 Task: Create a section Flash Forward and in the section, add a milestone Software Asset Management in the project BayTech
Action: Mouse moved to (191, 423)
Screenshot: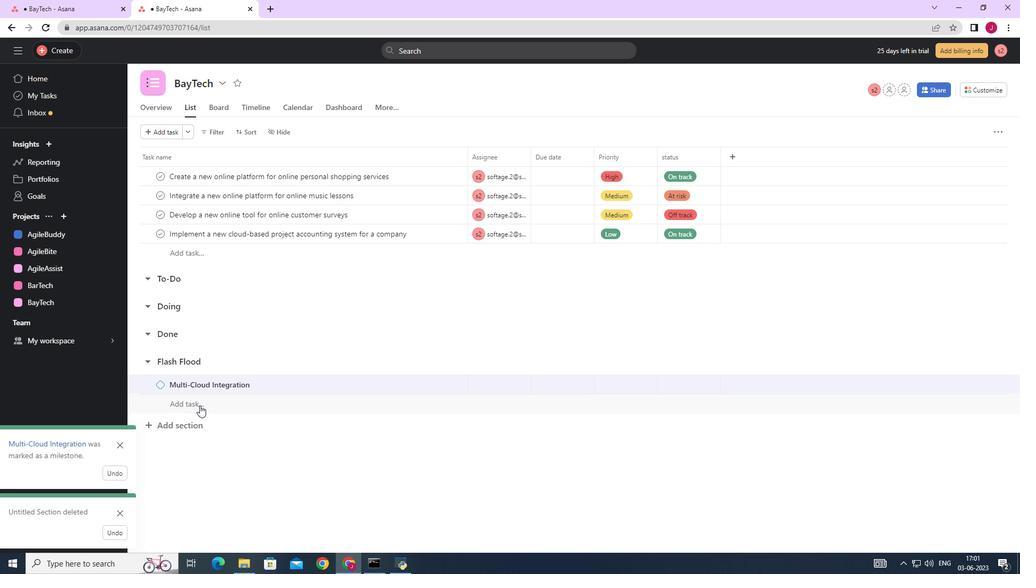 
Action: Mouse pressed left at (191, 423)
Screenshot: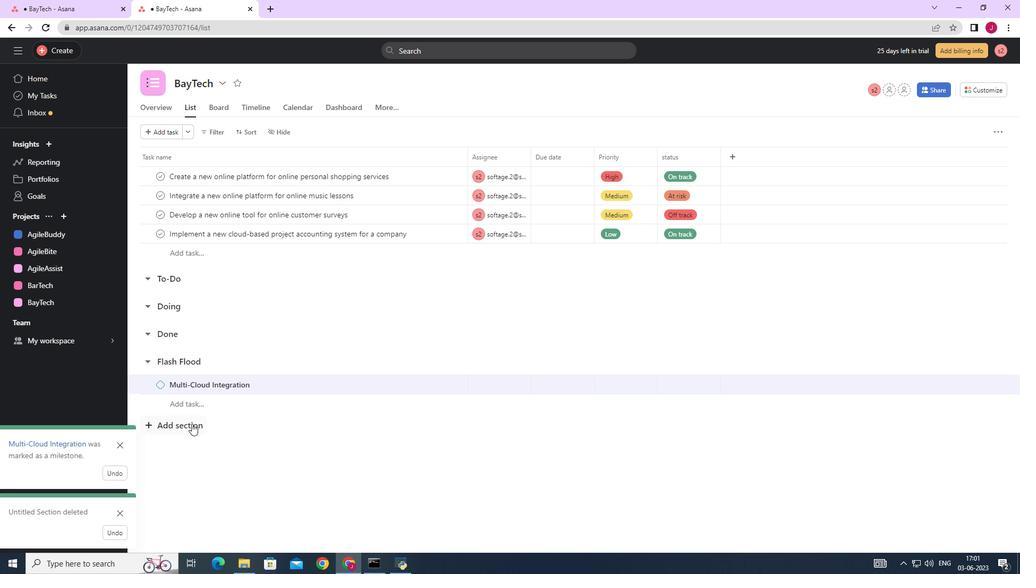 
Action: Key pressed <Key.caps_lock>F<Key.caps_lock>lash<Key.space><Key.caps_lock>F<Key.caps_lock>orward<Key.space><Key.enter><Key.caps_lock>S<Key.caps_lock>oftware<Key.space><Key.caps_lock>A<Key.caps_lock>sset<Key.space><Key.caps_lock>M<Key.caps_lock>anagement
Screenshot: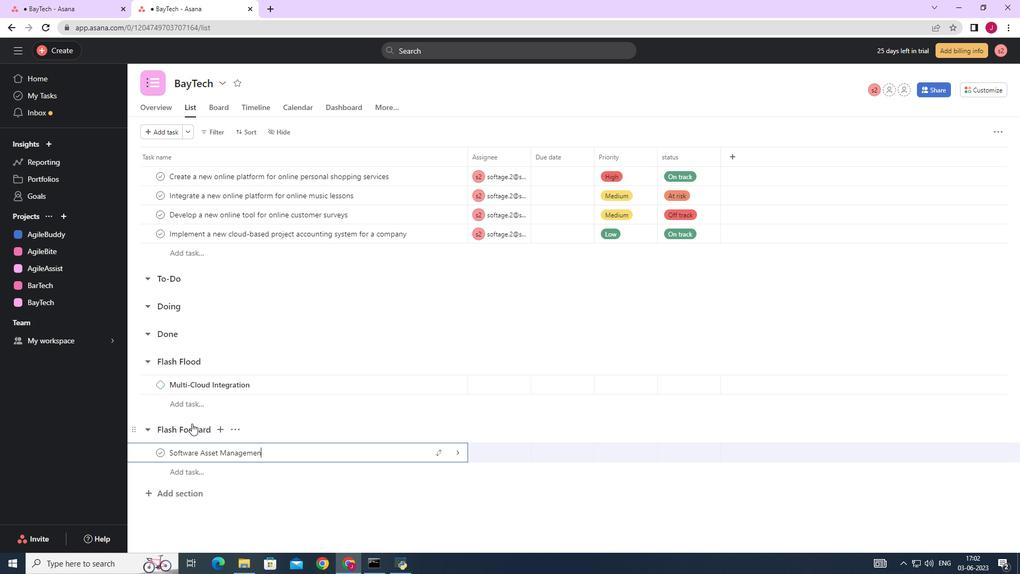 
Action: Mouse moved to (456, 452)
Screenshot: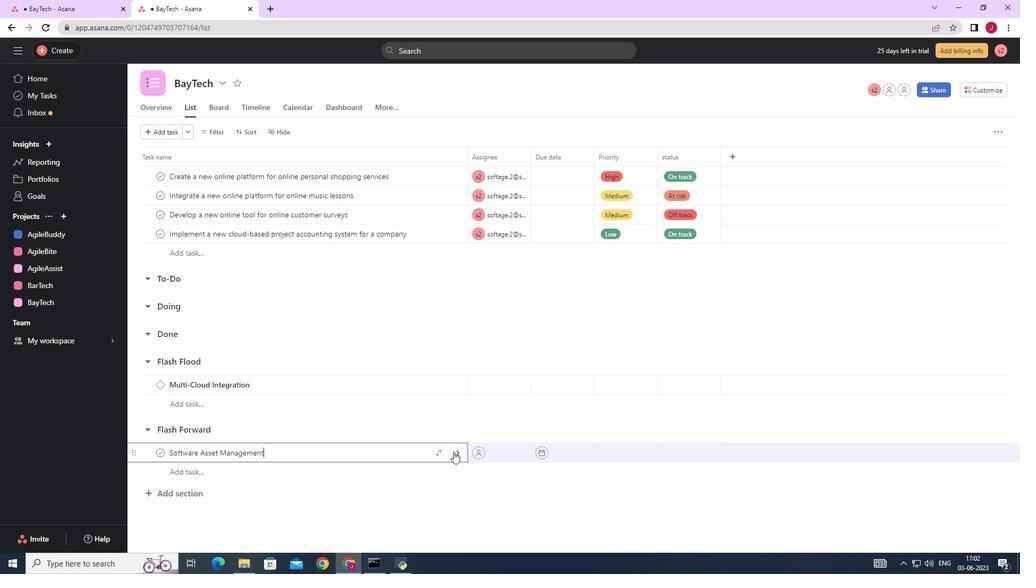 
Action: Mouse pressed left at (456, 452)
Screenshot: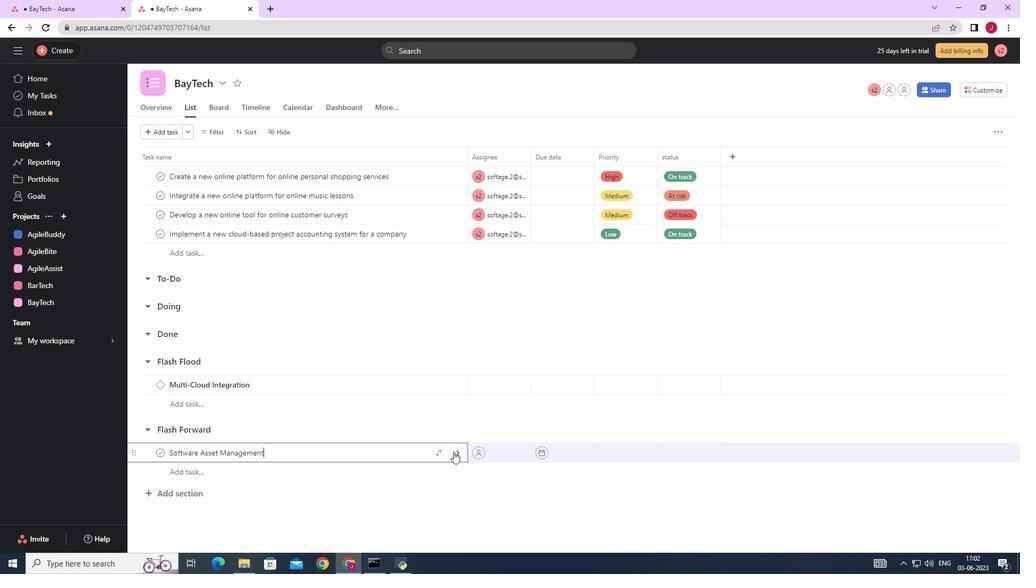 
Action: Mouse moved to (977, 129)
Screenshot: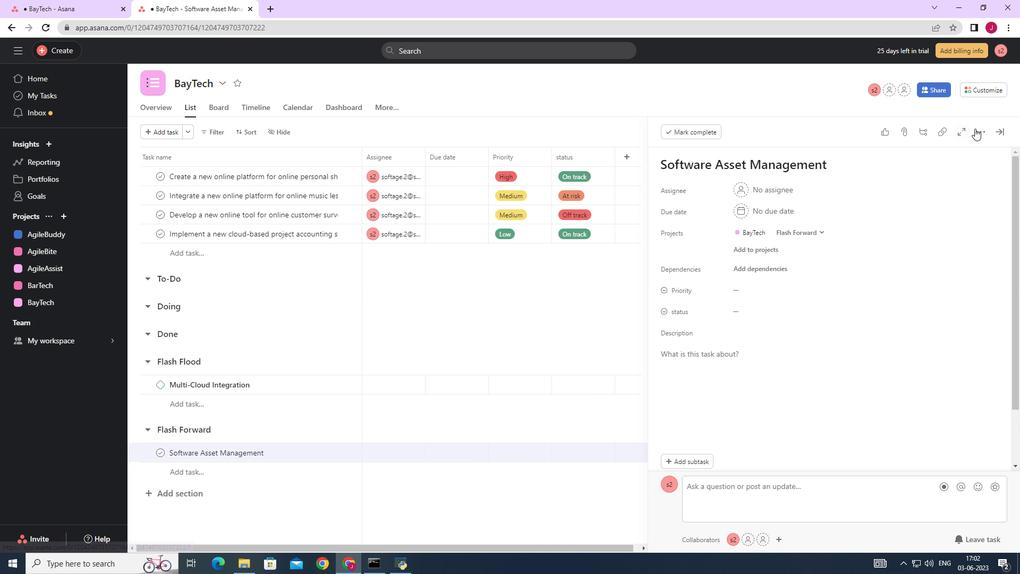 
Action: Mouse pressed left at (977, 129)
Screenshot: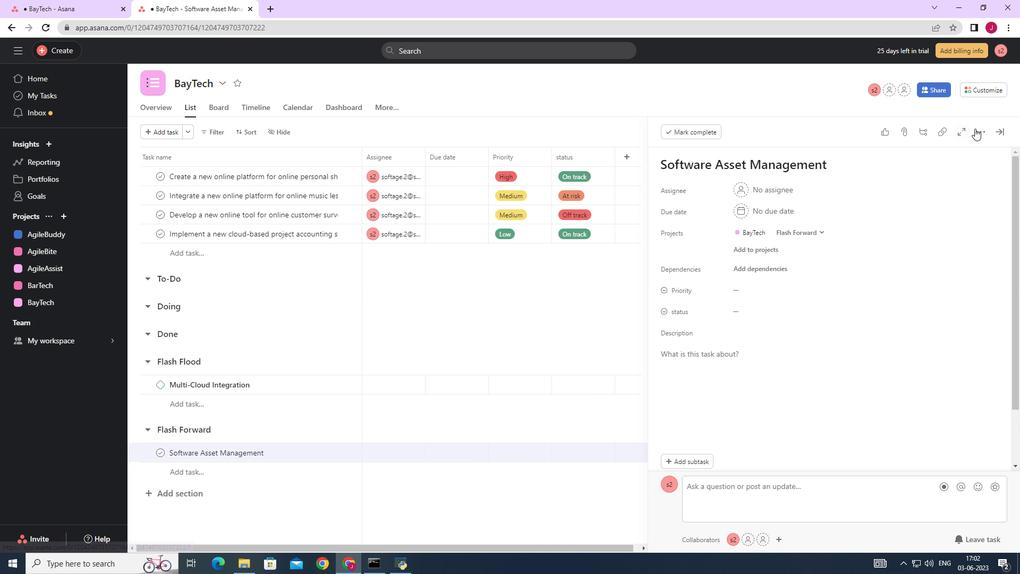 
Action: Mouse moved to (899, 169)
Screenshot: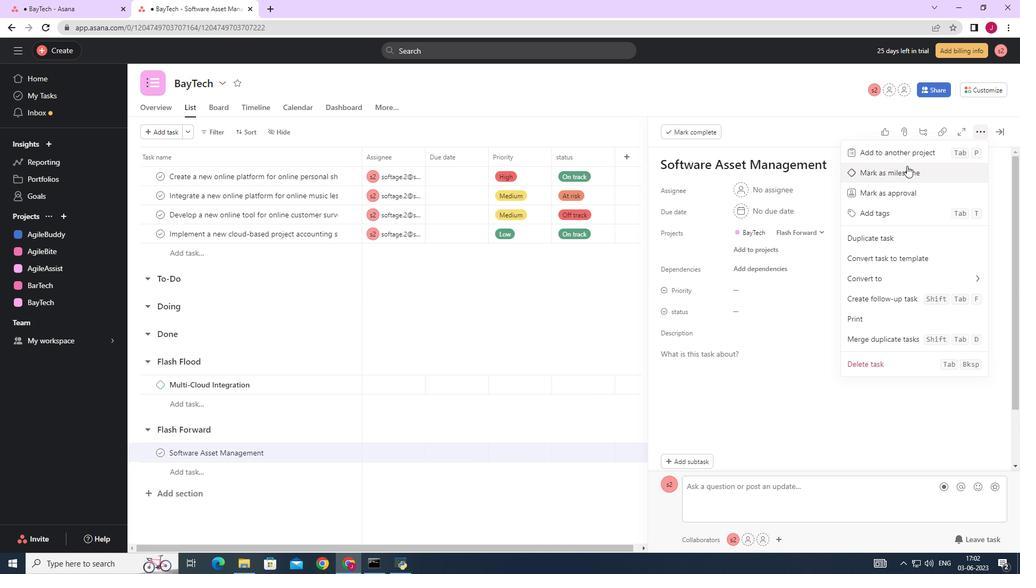 
Action: Mouse pressed left at (899, 169)
Screenshot: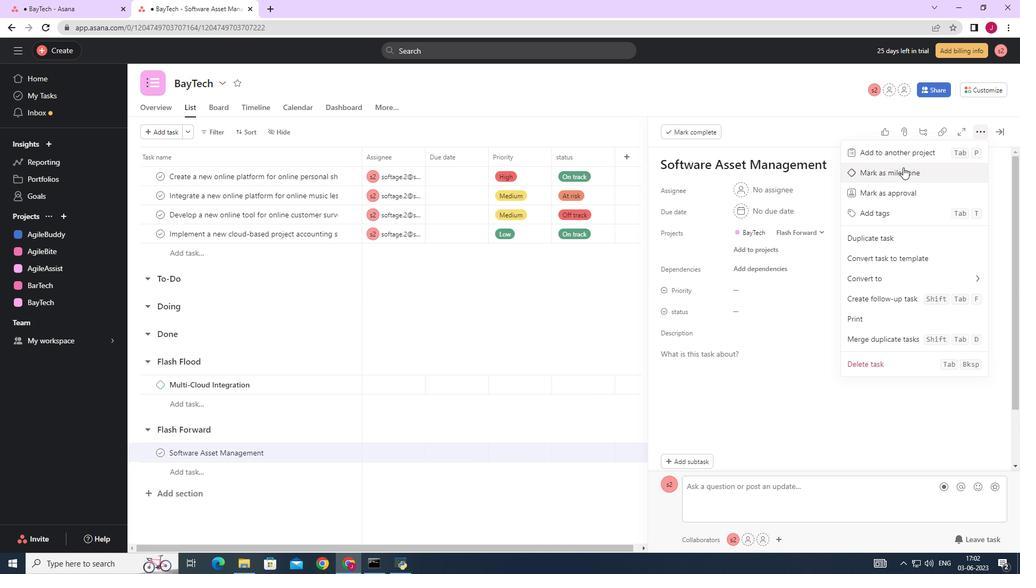 
Action: Mouse moved to (1001, 131)
Screenshot: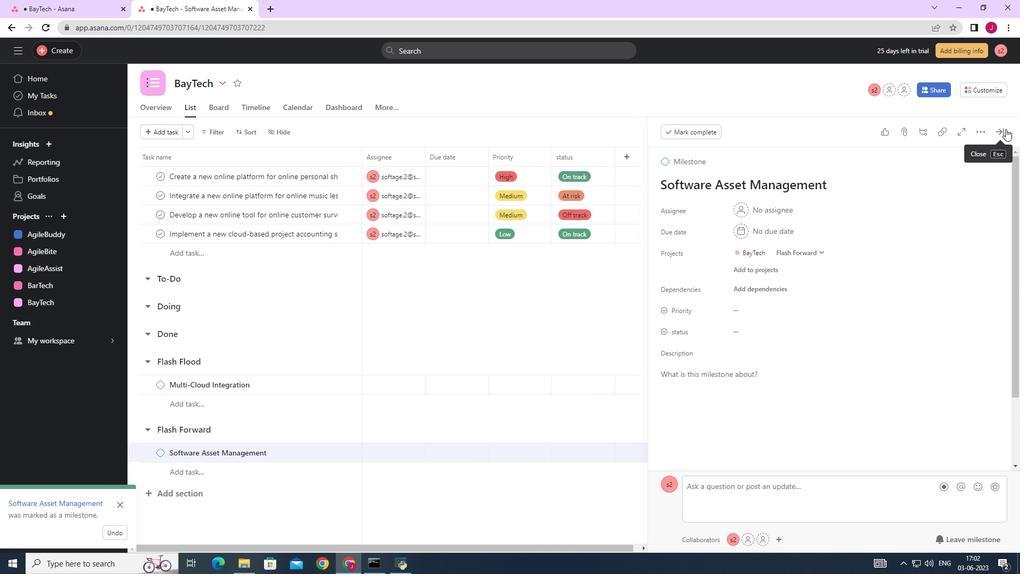 
Action: Mouse pressed left at (1001, 131)
Screenshot: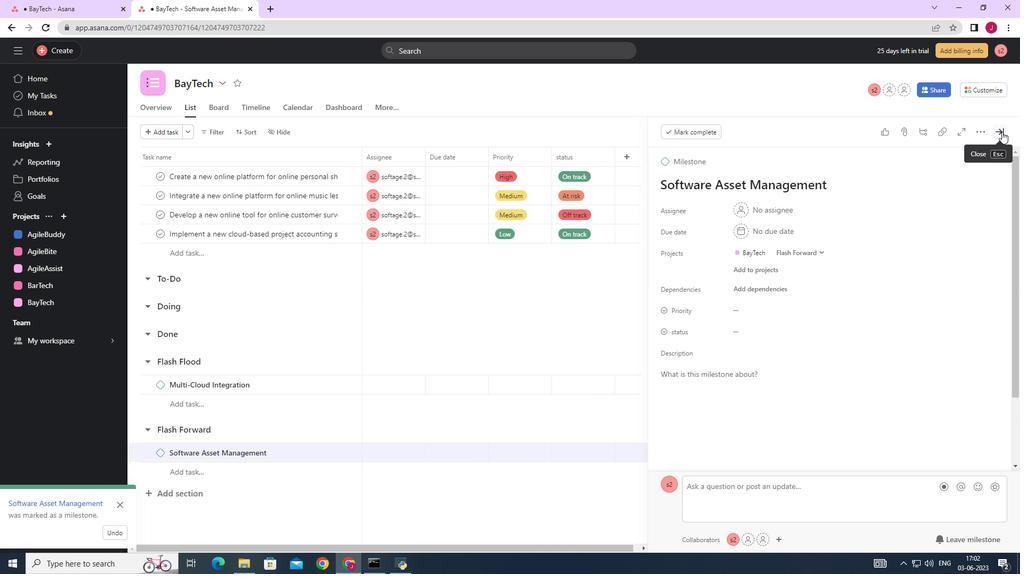 
Action: Mouse moved to (980, 123)
Screenshot: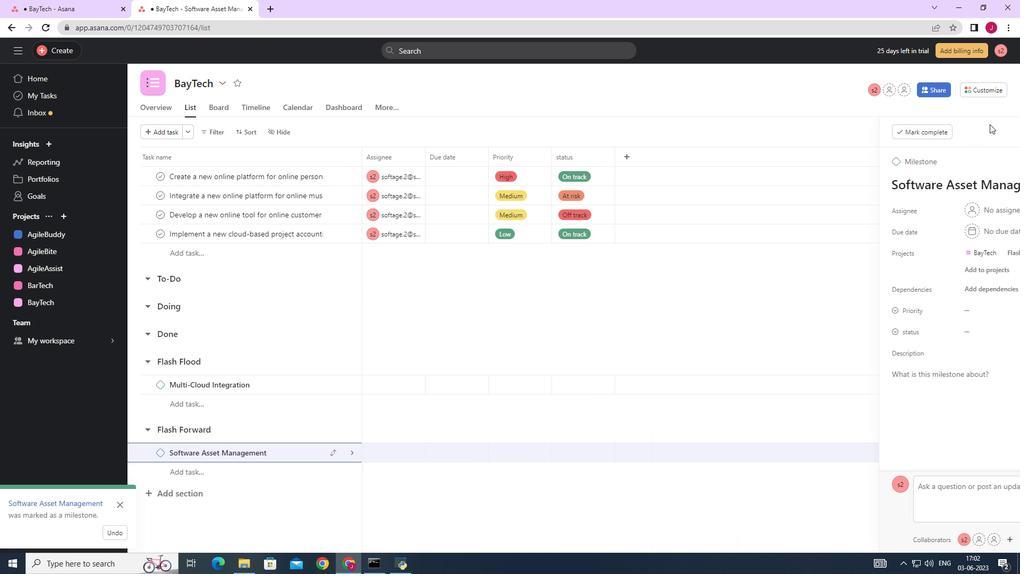 
